 Task: Add in the project TrendSetter a sprint 'Scope Sprint'.
Action: Mouse moved to (1100, 458)
Screenshot: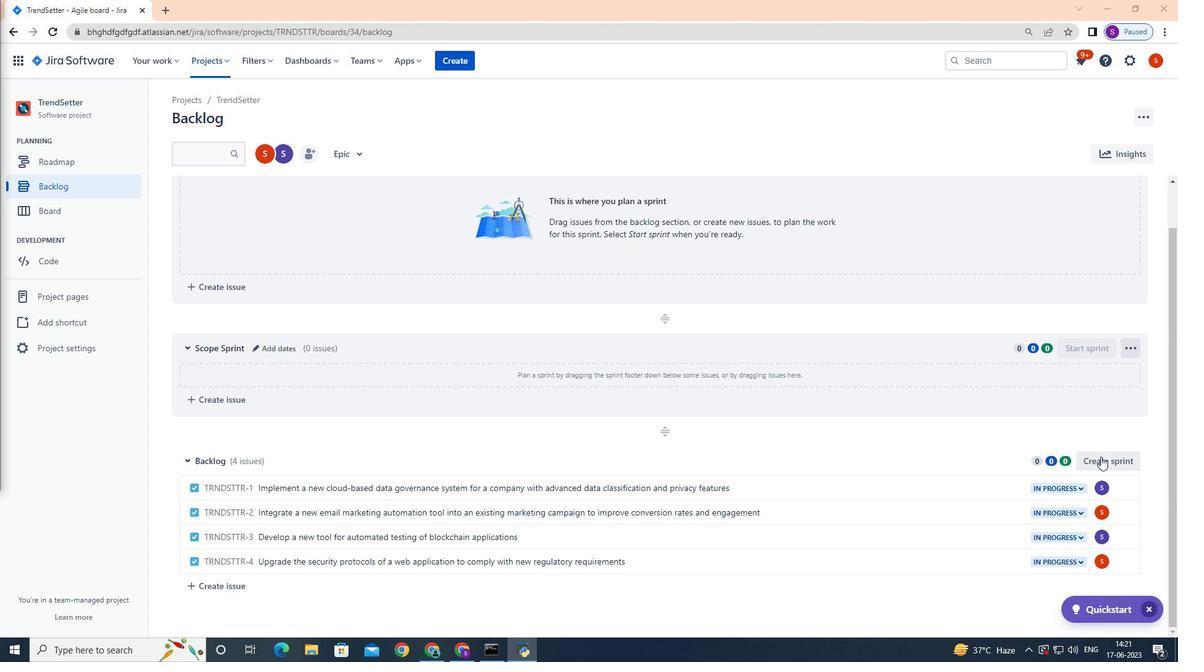 
Action: Mouse pressed left at (1100, 458)
Screenshot: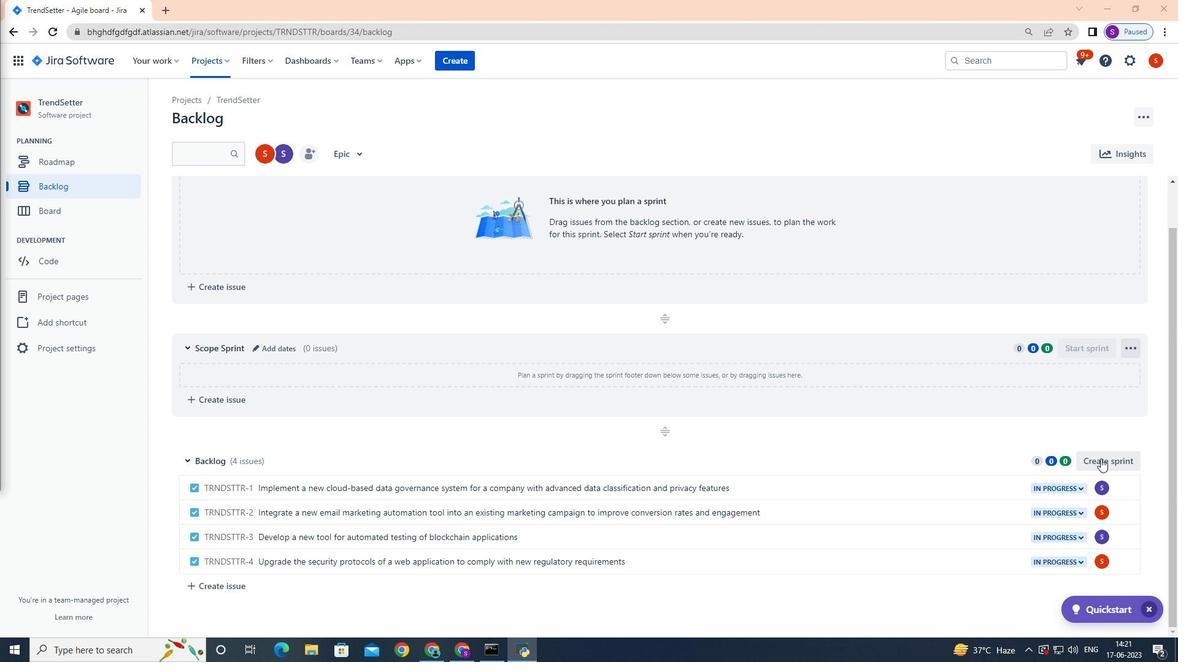 
Action: Mouse moved to (282, 460)
Screenshot: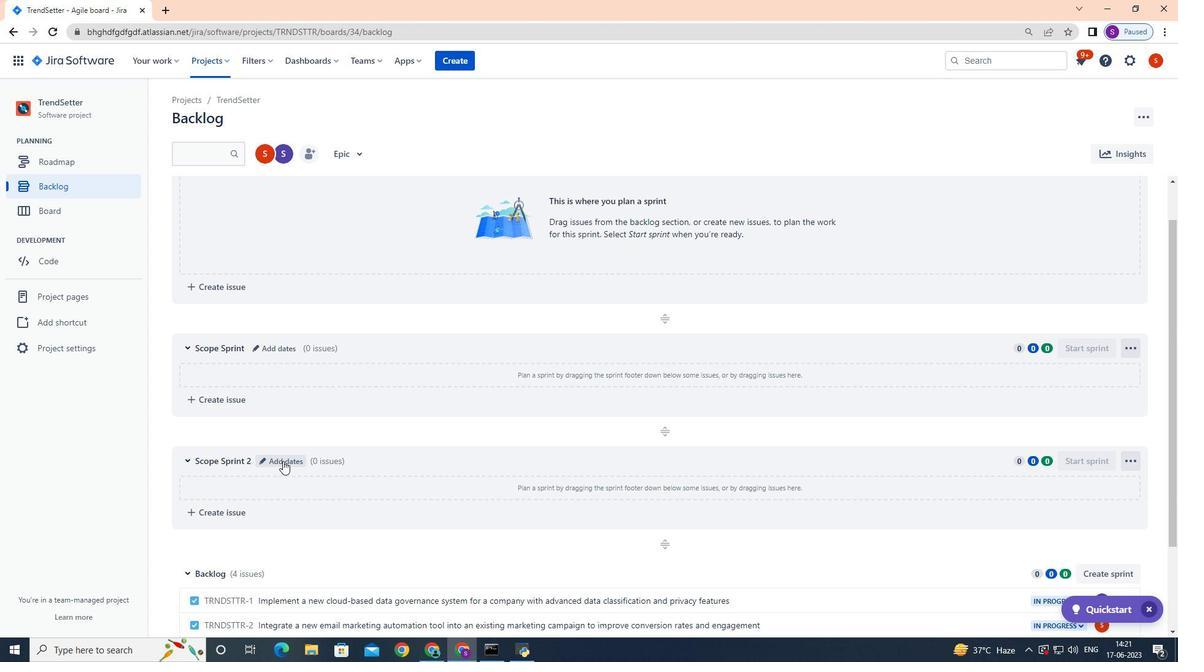 
Action: Mouse pressed left at (282, 460)
Screenshot: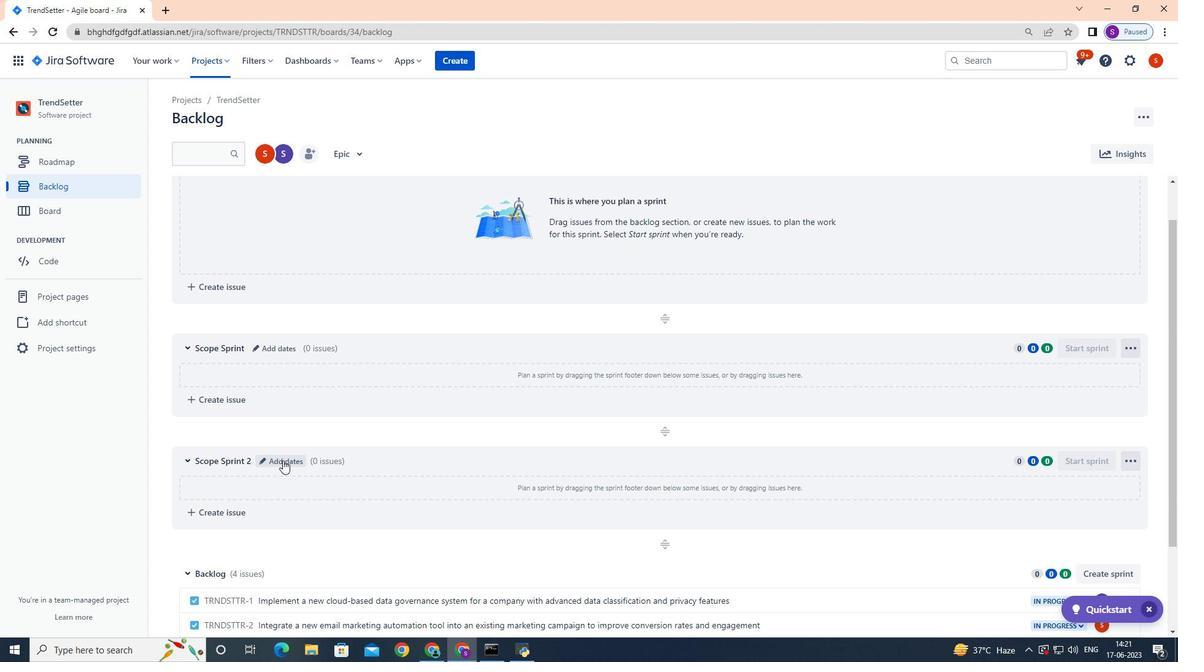 
Action: Mouse moved to (281, 460)
Screenshot: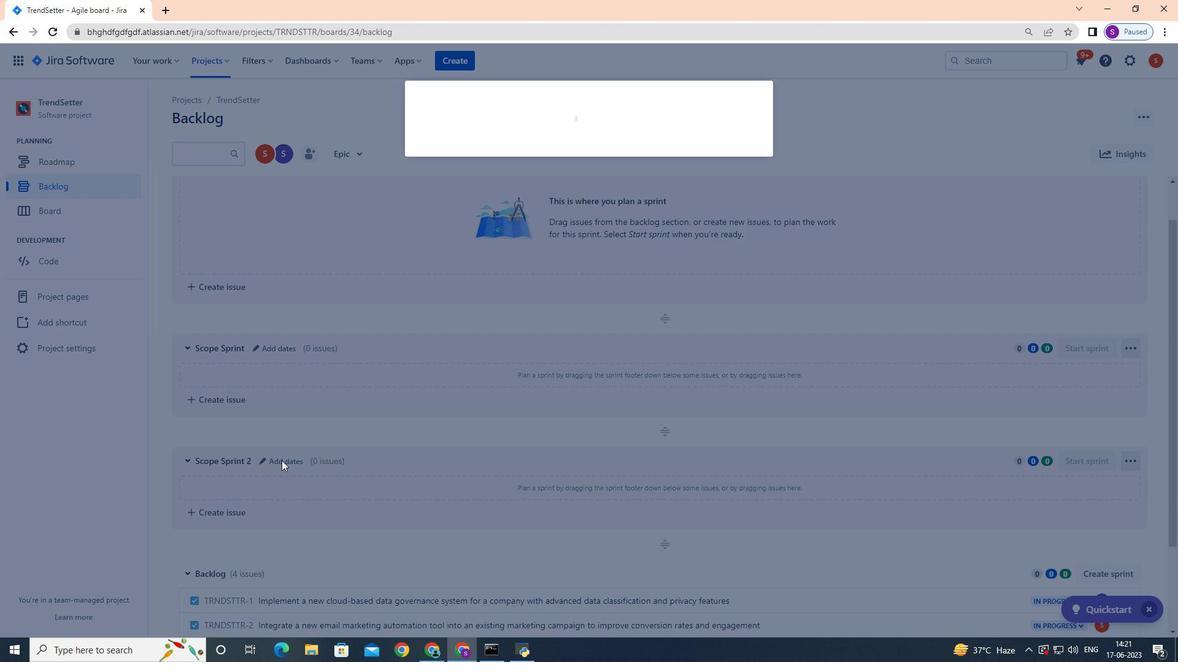 
Action: Key pressed <Key.backspace><Key.backspace><Key.backspace><Key.backspace><Key.backspace><Key.backspace><Key.backspace><Key.backspace><Key.backspace><Key.backspace><Key.backspace><Key.backspace><Key.backspace><Key.backspace><Key.backspace><Key.backspace><Key.backspace><Key.backspace><Key.backspace><Key.backspace><Key.backspace><Key.backspace><Key.shift>Scope<Key.space><Key.shift>Sprint
Screenshot: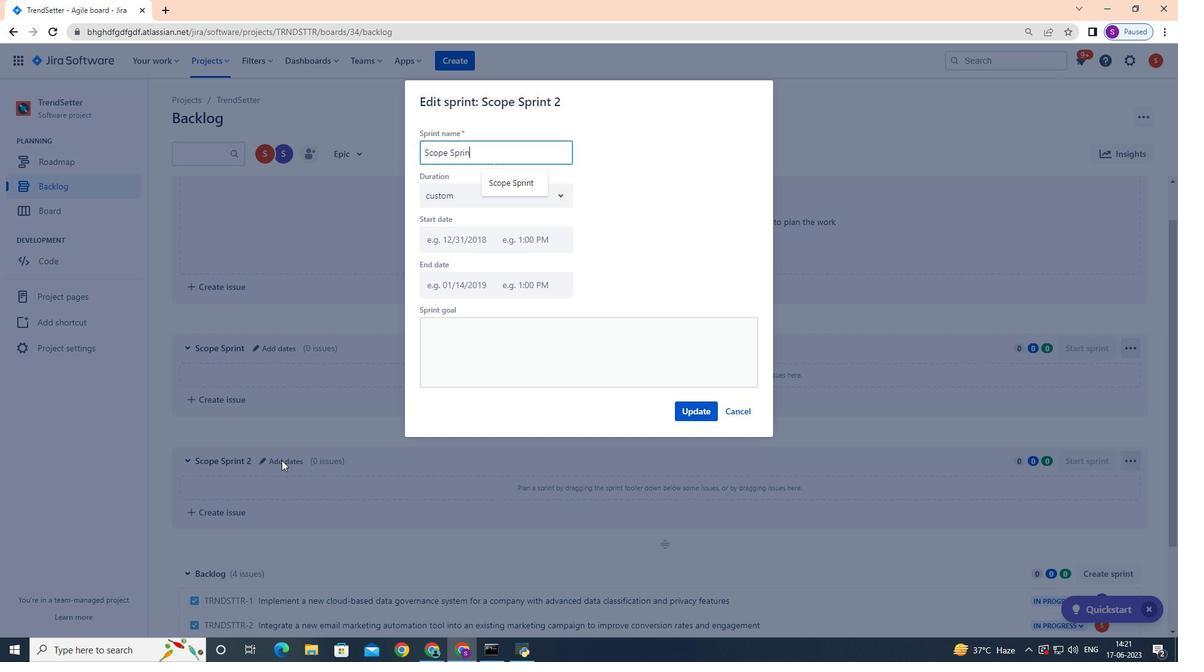 
Action: Mouse moved to (696, 411)
Screenshot: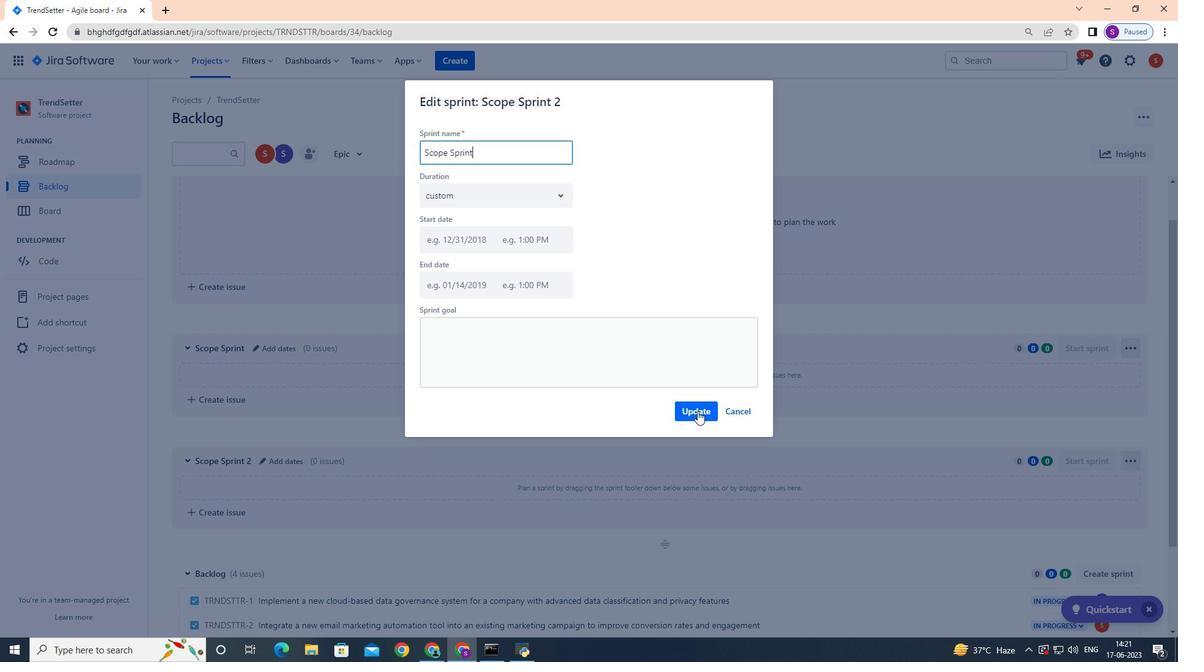 
Action: Mouse pressed left at (696, 411)
Screenshot: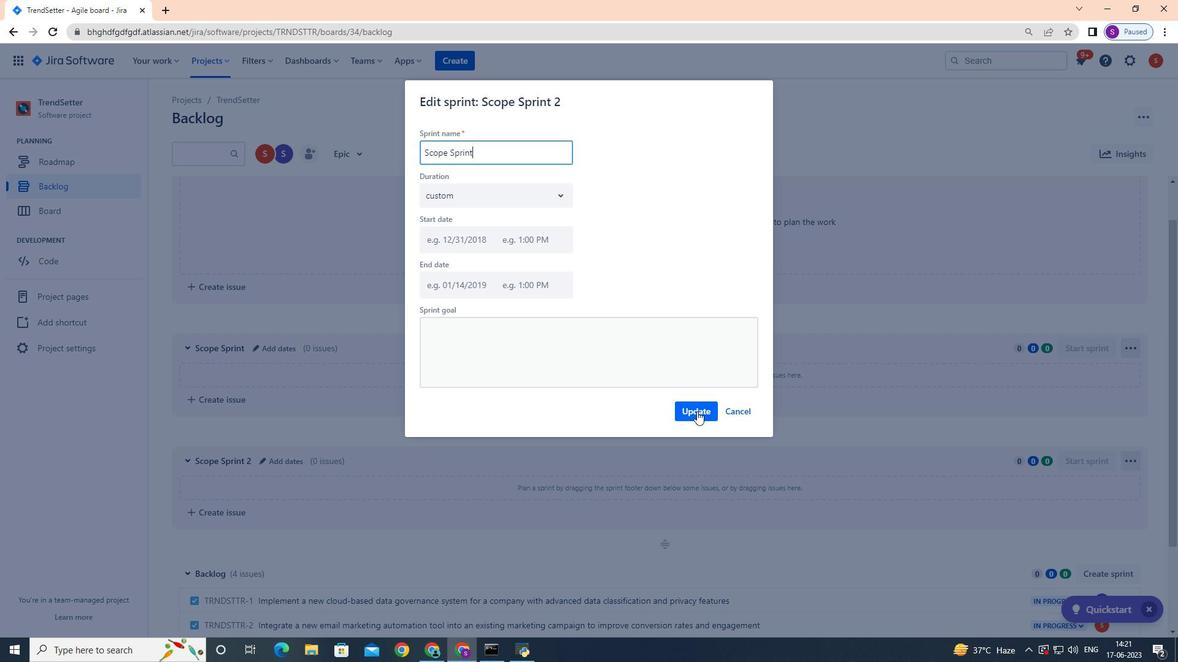 
Action: Mouse moved to (702, 411)
Screenshot: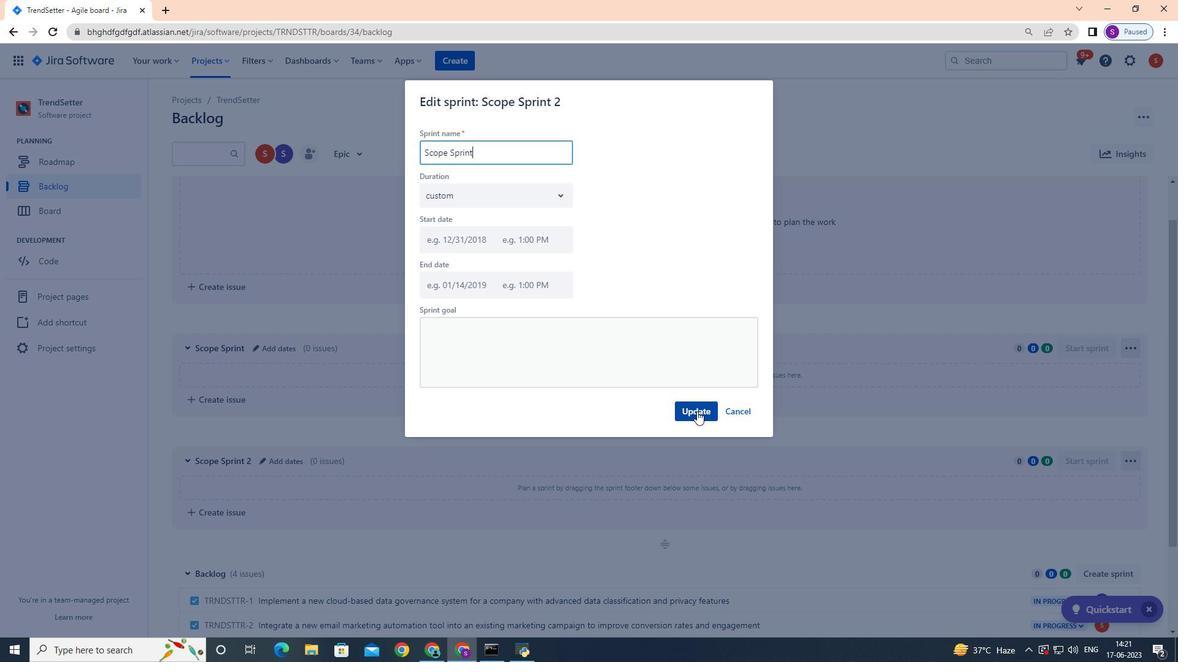
